 Task: Set the pull request check failure for the repository "JS" to None.
Action: Mouse moved to (969, 191)
Screenshot: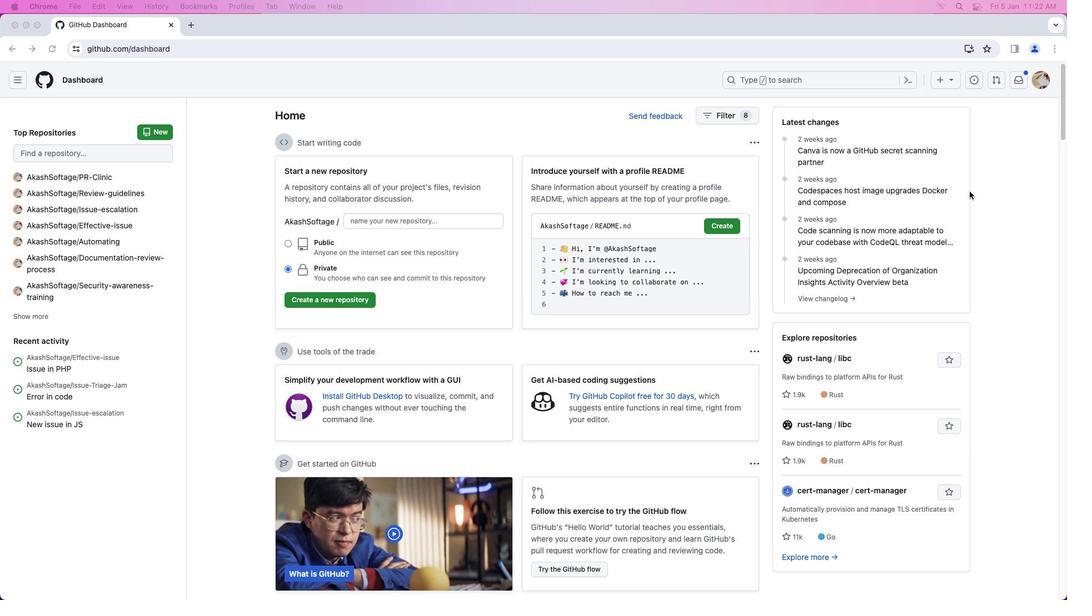 
Action: Mouse pressed left at (969, 191)
Screenshot: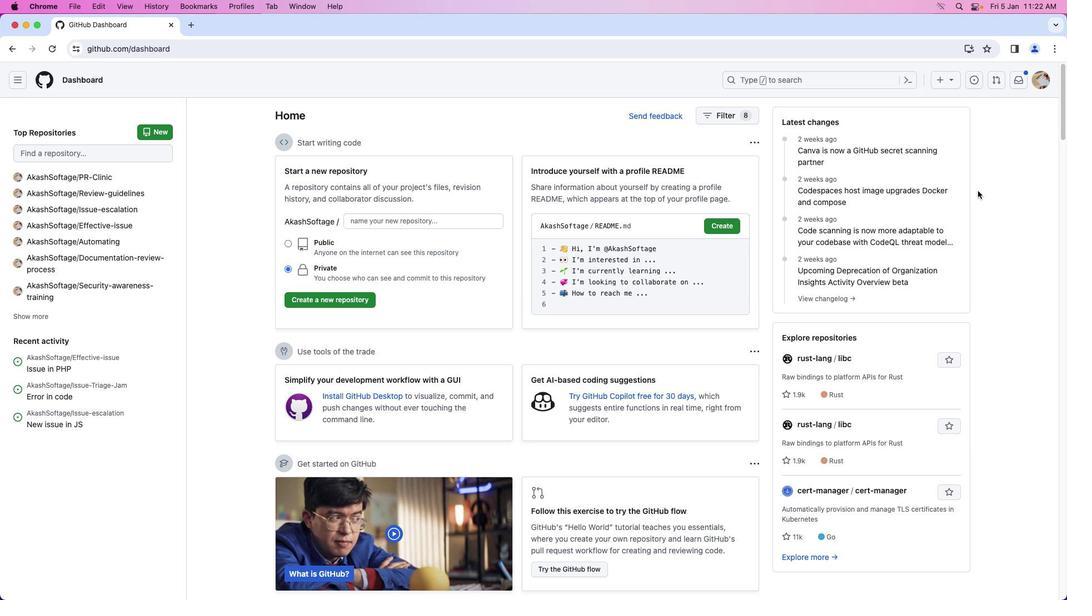 
Action: Mouse moved to (1041, 83)
Screenshot: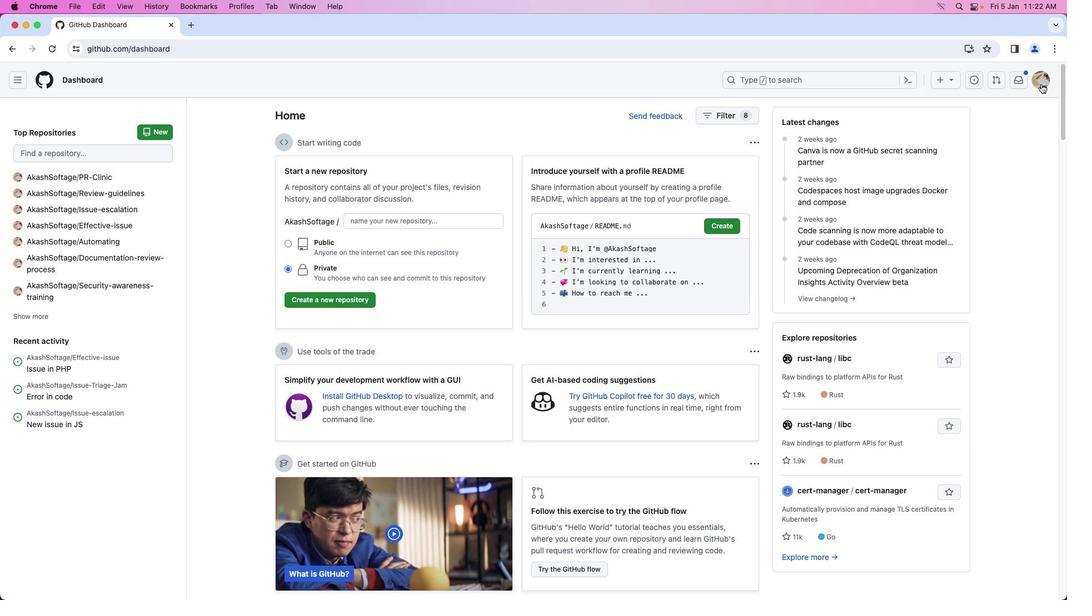 
Action: Mouse pressed left at (1041, 83)
Screenshot: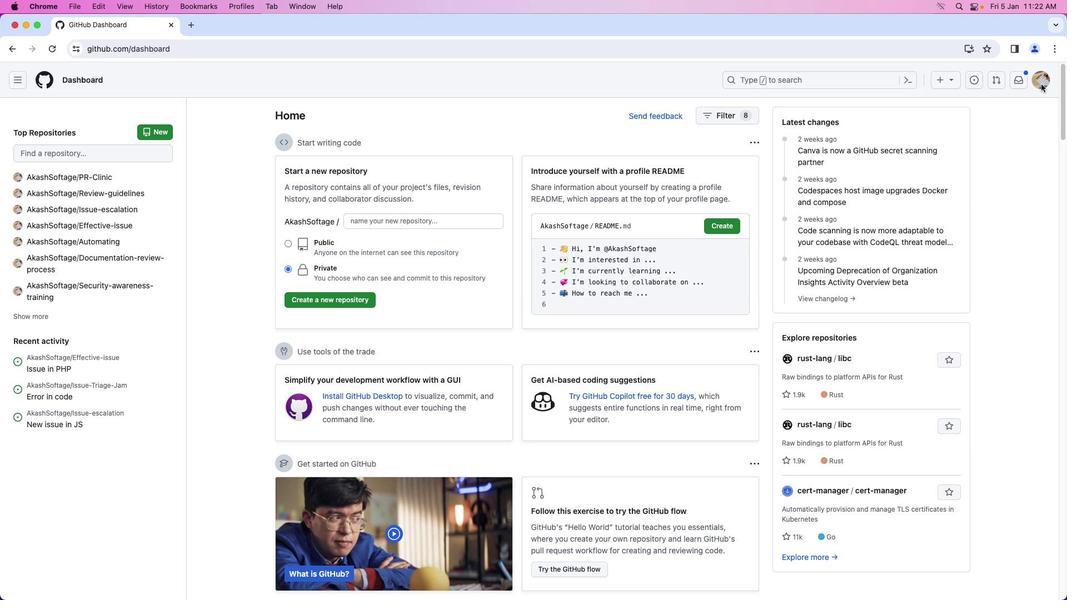 
Action: Mouse moved to (983, 181)
Screenshot: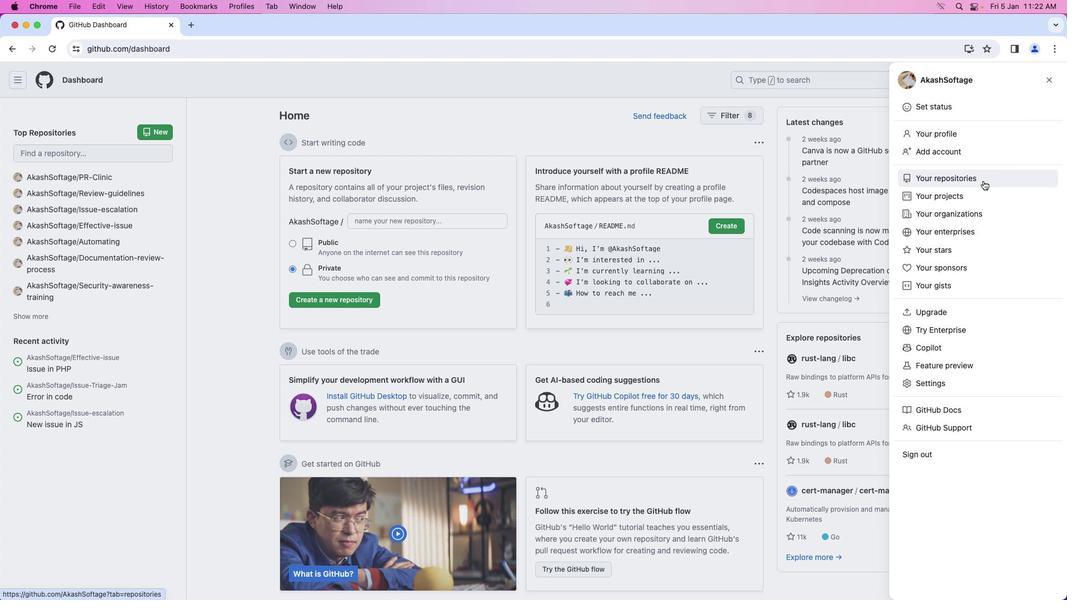 
Action: Mouse pressed left at (983, 181)
Screenshot: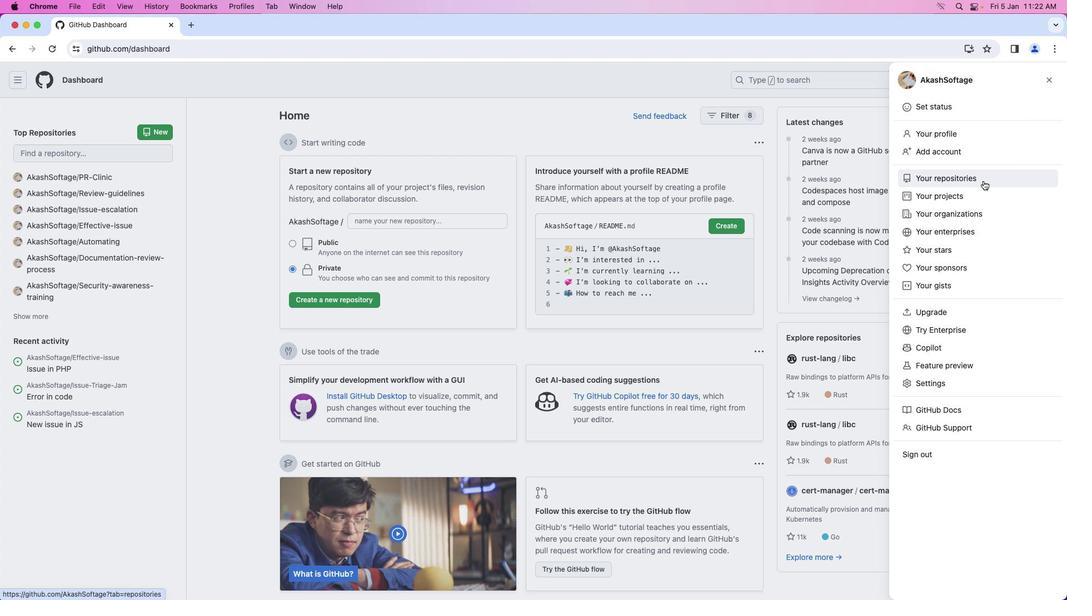 
Action: Mouse moved to (380, 185)
Screenshot: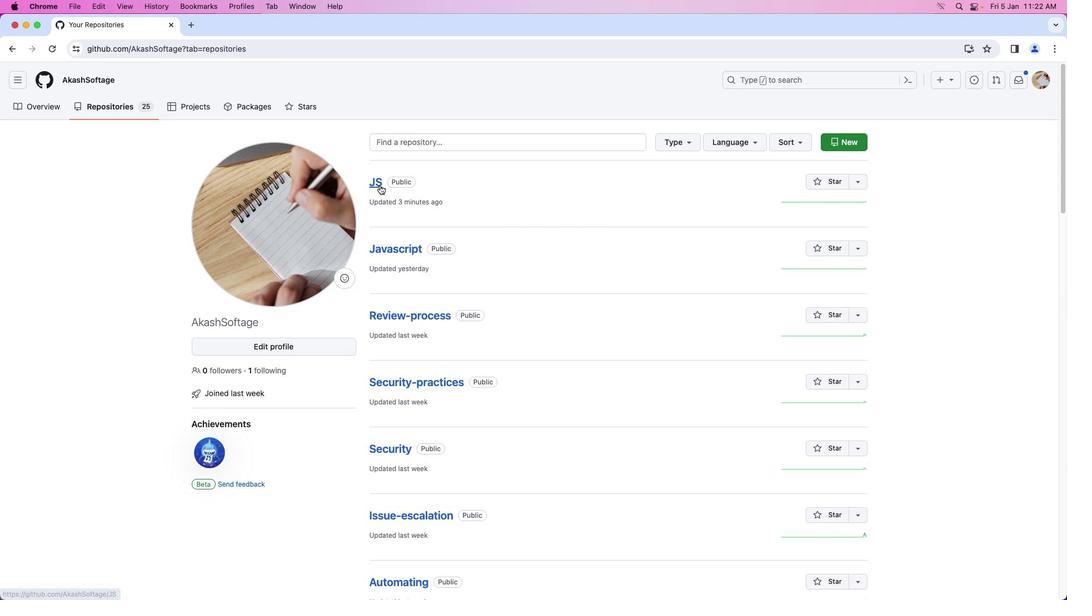 
Action: Mouse pressed left at (380, 185)
Screenshot: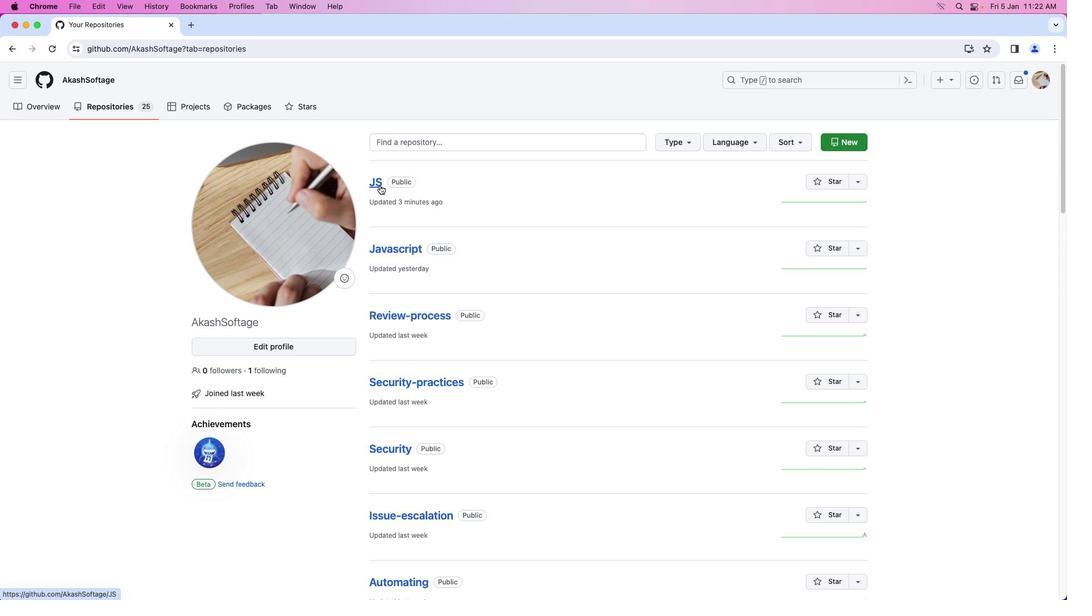 
Action: Mouse moved to (480, 112)
Screenshot: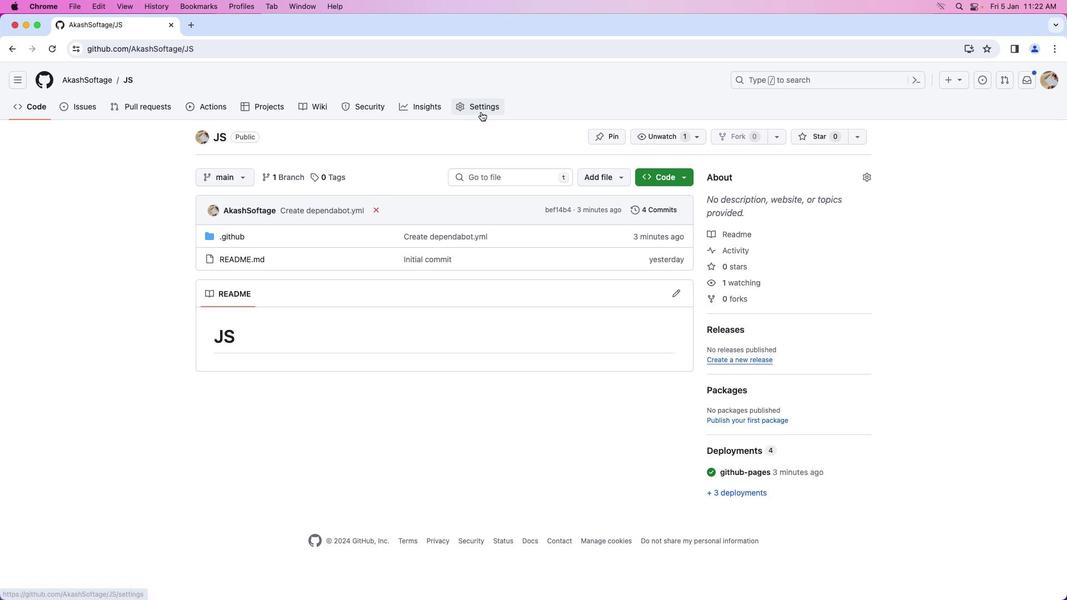 
Action: Mouse pressed left at (480, 112)
Screenshot: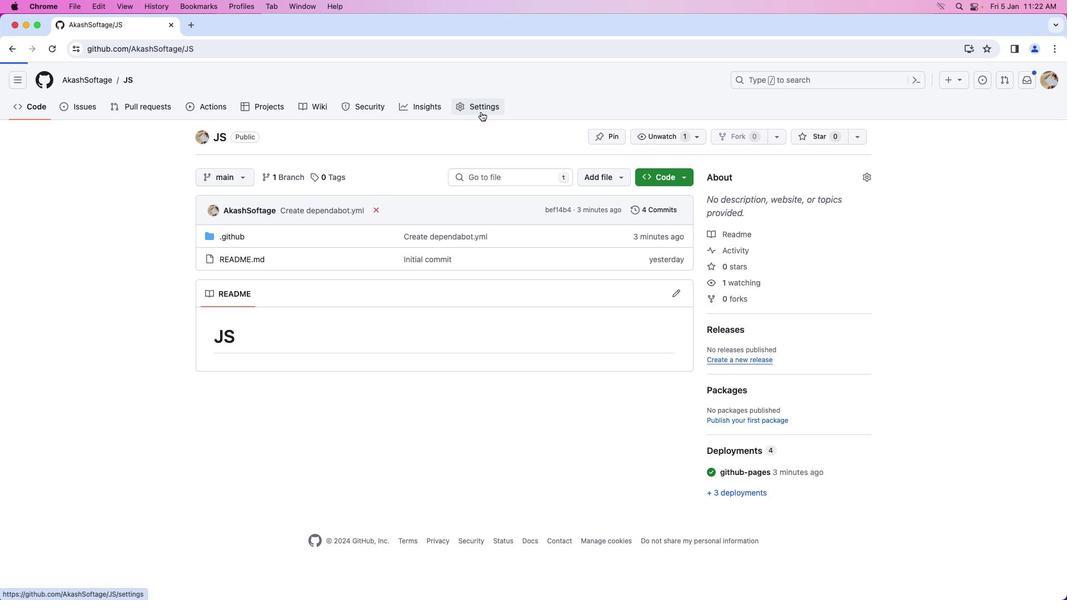 
Action: Mouse moved to (265, 417)
Screenshot: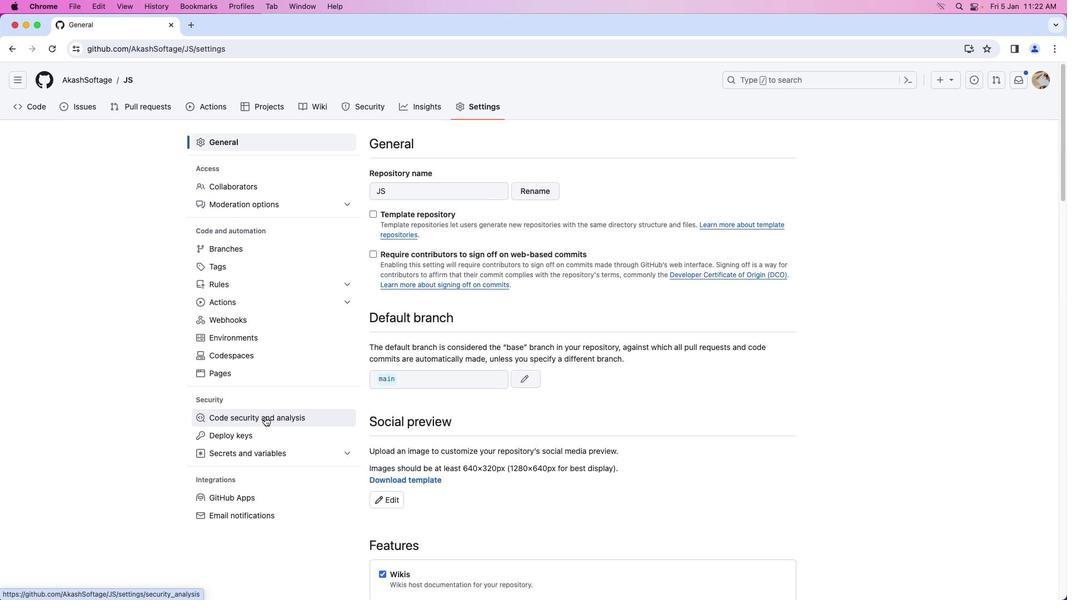 
Action: Mouse pressed left at (265, 417)
Screenshot: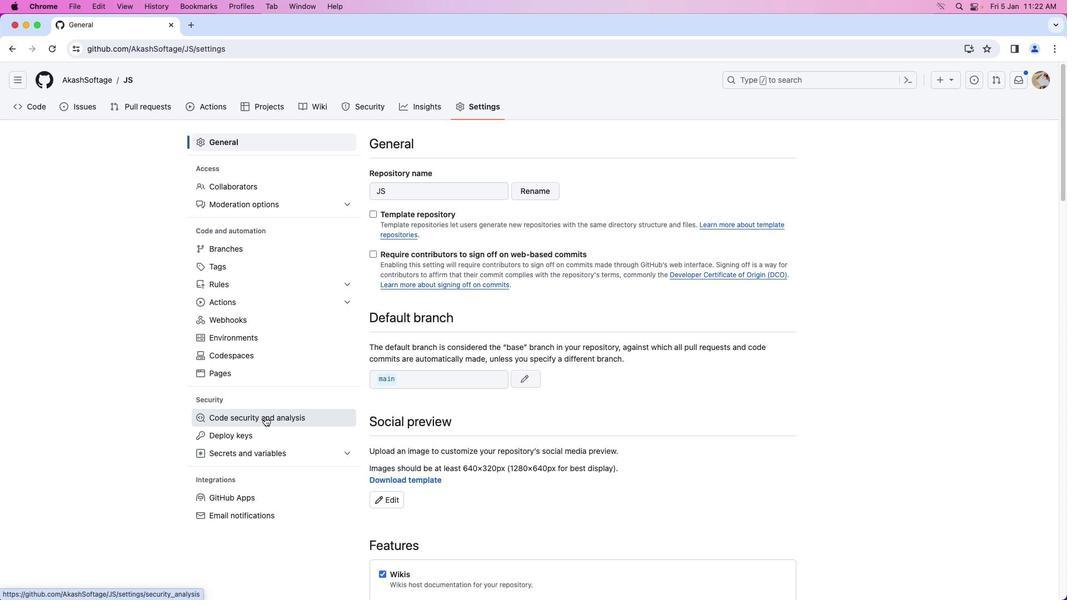 
Action: Mouse moved to (533, 404)
Screenshot: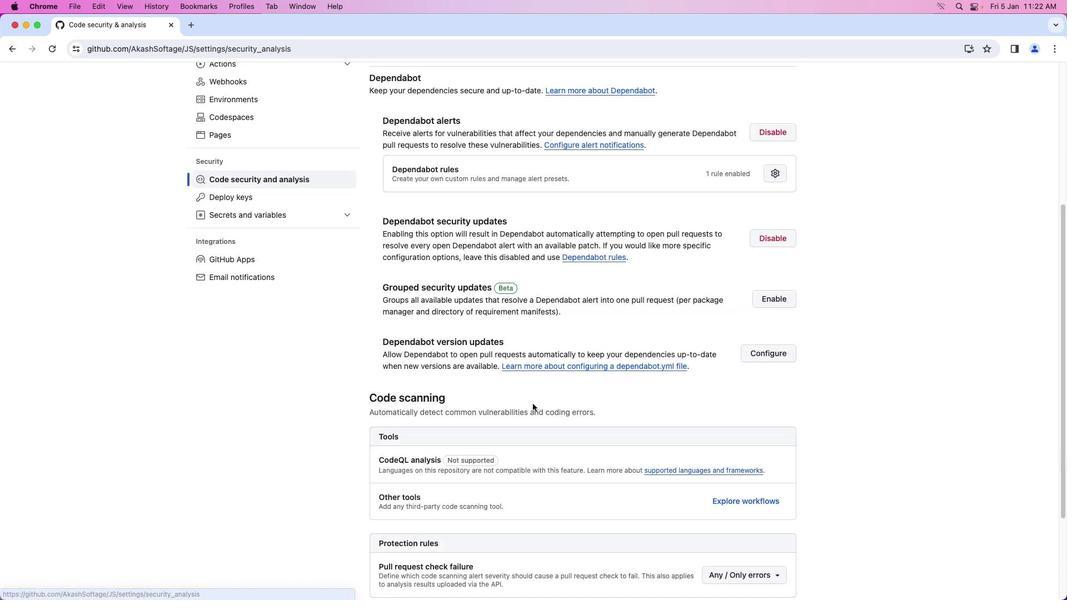 
Action: Mouse scrolled (533, 404) with delta (0, 0)
Screenshot: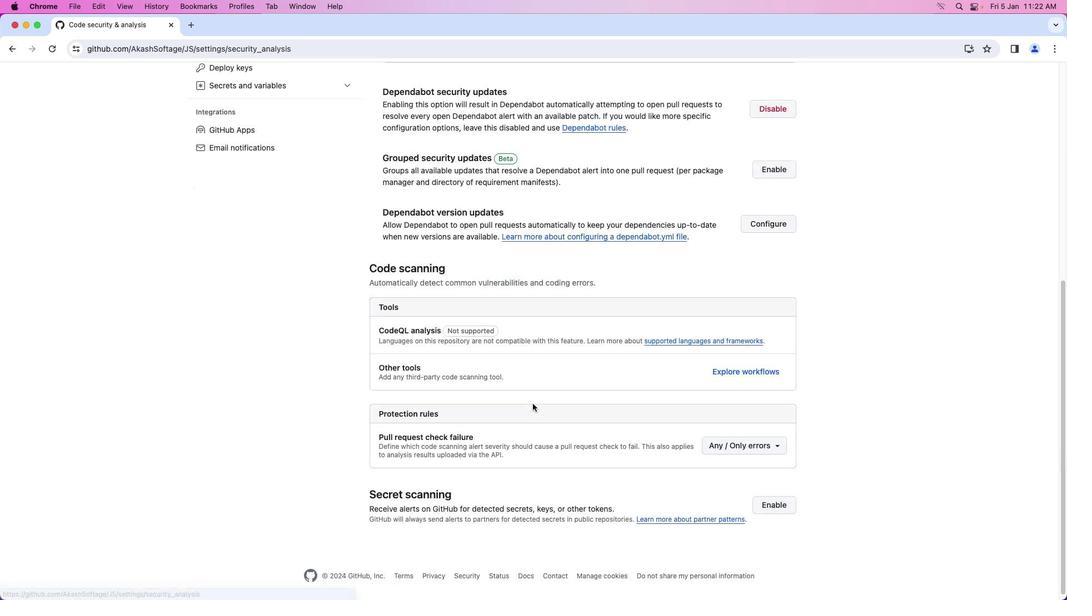 
Action: Mouse scrolled (533, 404) with delta (0, 0)
Screenshot: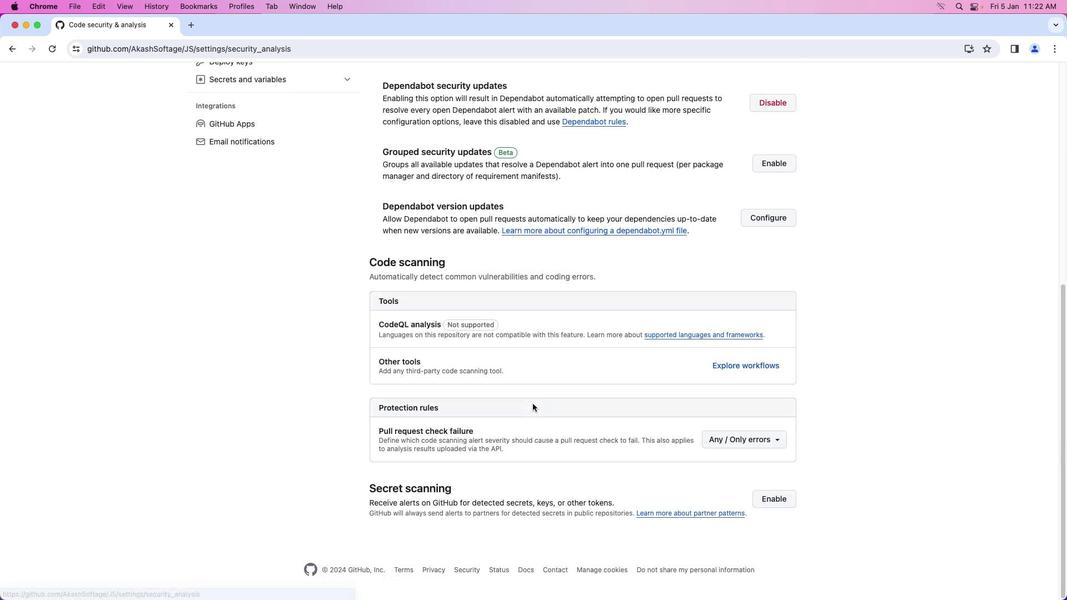 
Action: Mouse scrolled (533, 404) with delta (0, -1)
Screenshot: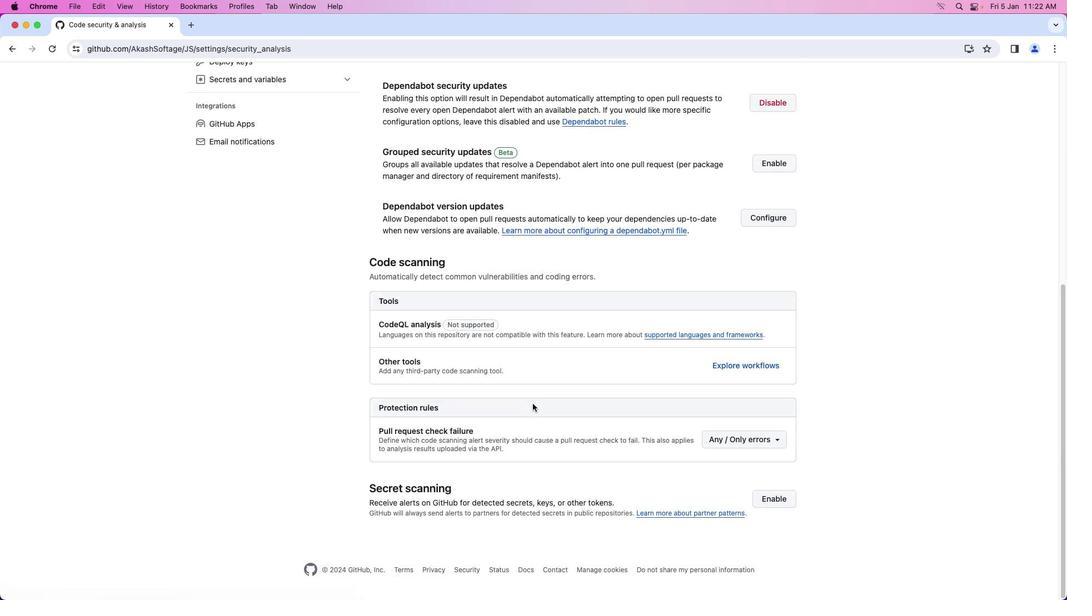 
Action: Mouse scrolled (533, 404) with delta (0, -2)
Screenshot: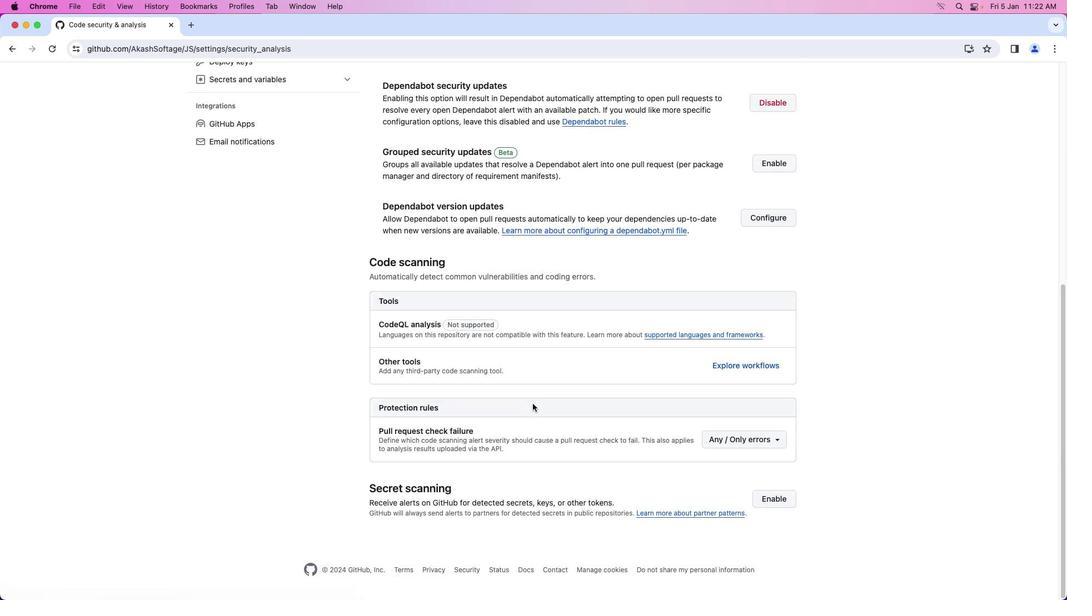 
Action: Mouse scrolled (533, 404) with delta (0, -3)
Screenshot: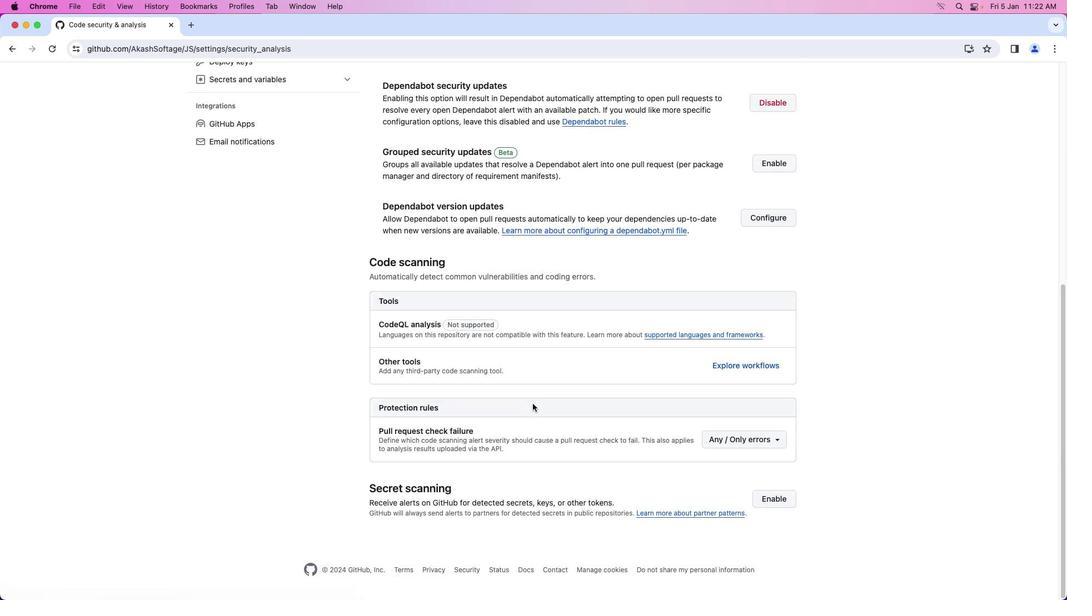 
Action: Mouse scrolled (533, 404) with delta (0, -3)
Screenshot: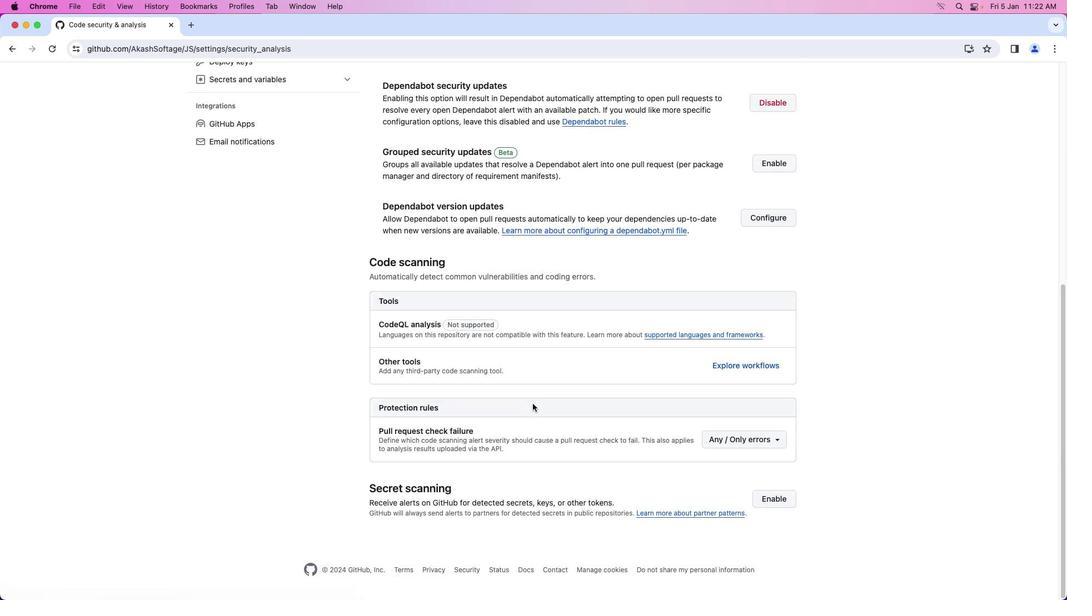 
Action: Mouse scrolled (533, 404) with delta (0, -3)
Screenshot: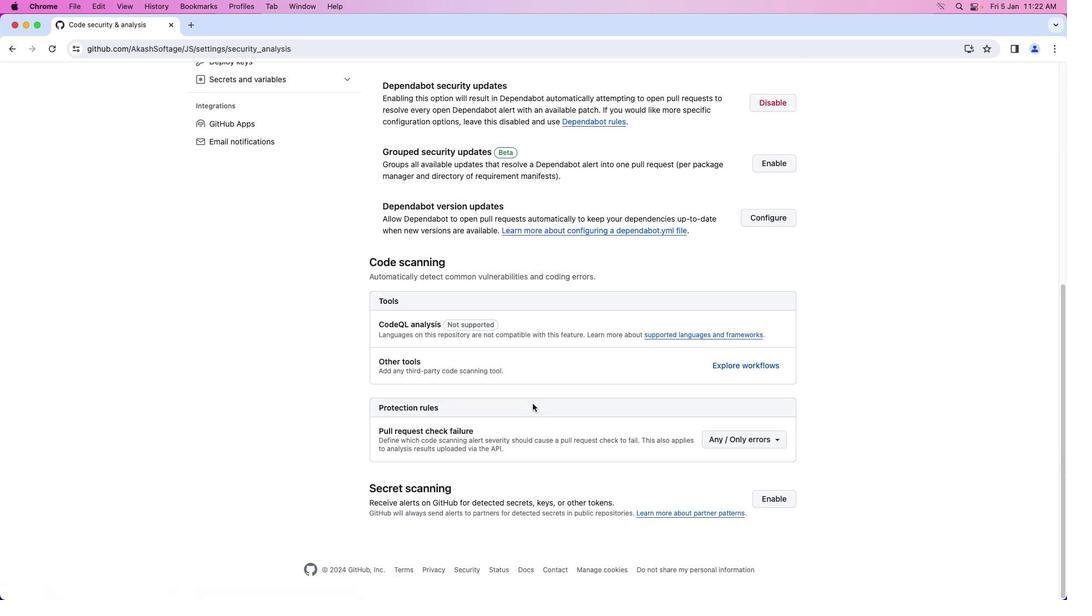 
Action: Mouse moved to (734, 440)
Screenshot: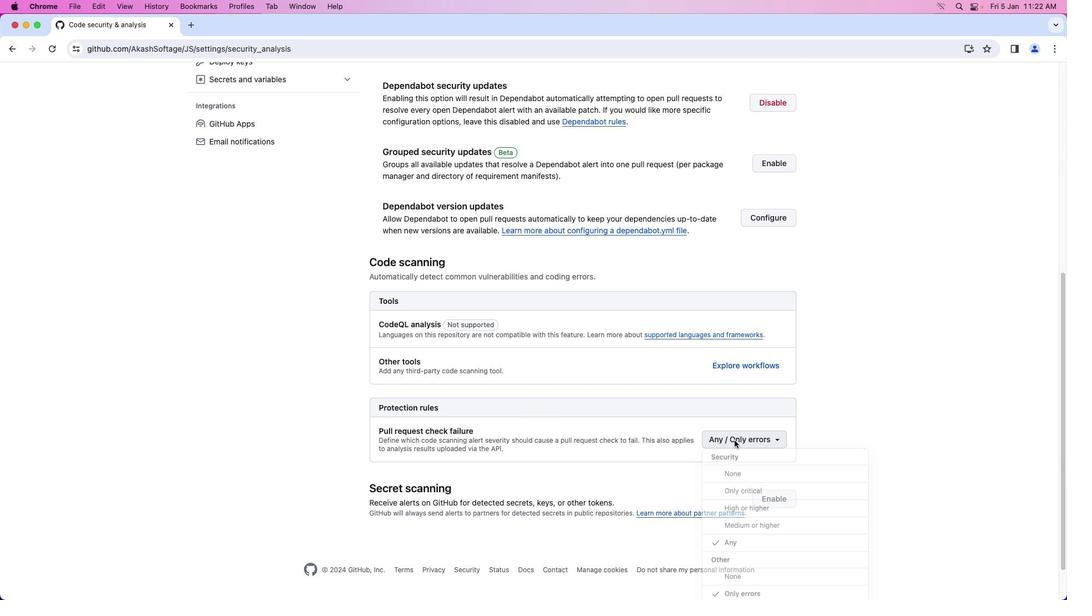 
Action: Mouse pressed left at (734, 440)
Screenshot: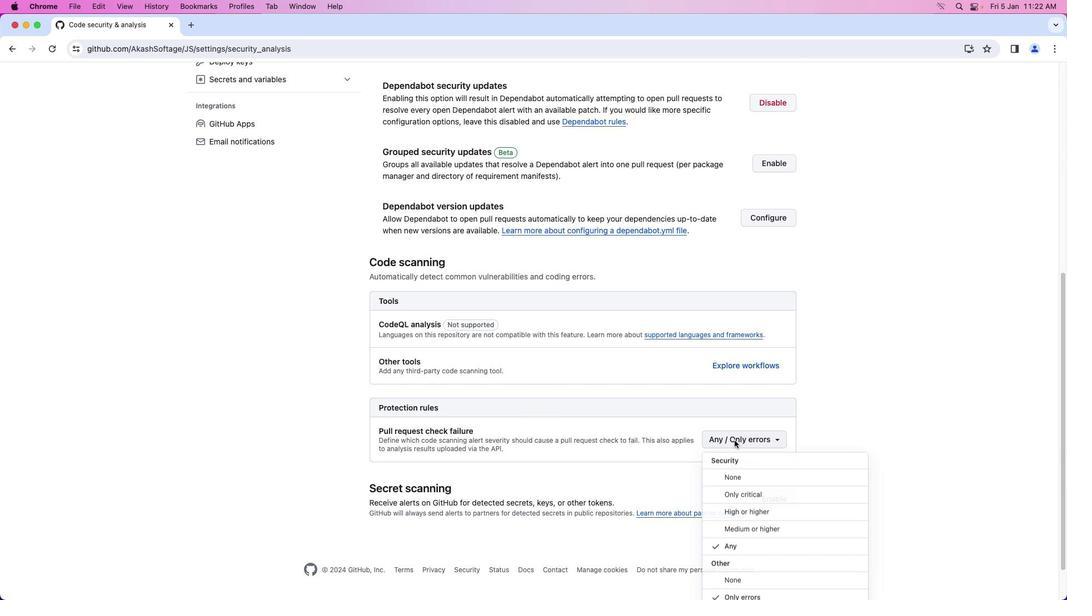 
Action: Mouse moved to (746, 476)
Screenshot: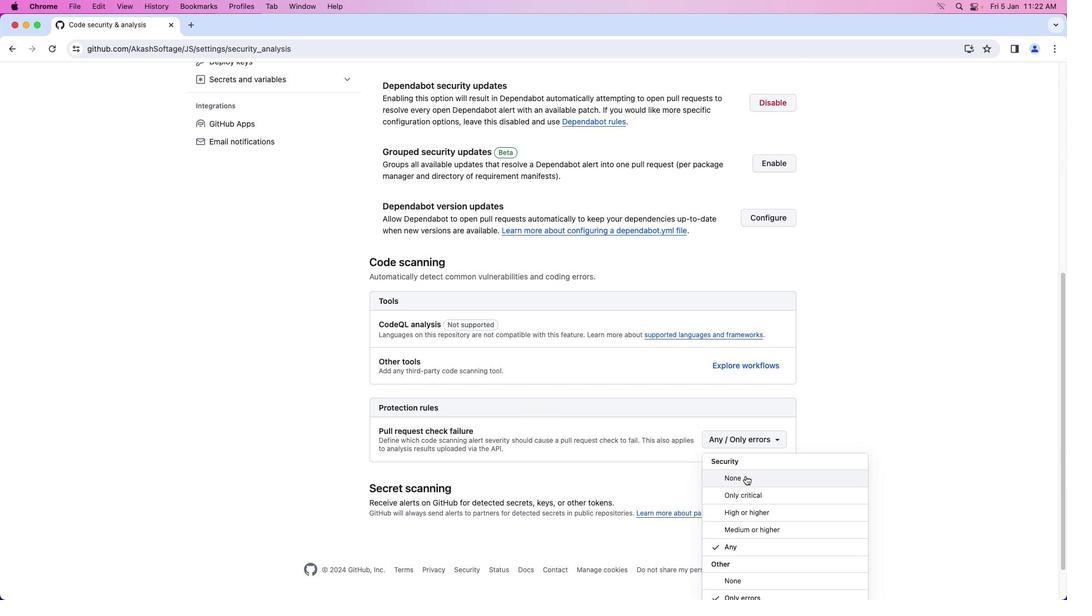 
Action: Mouse pressed left at (746, 476)
Screenshot: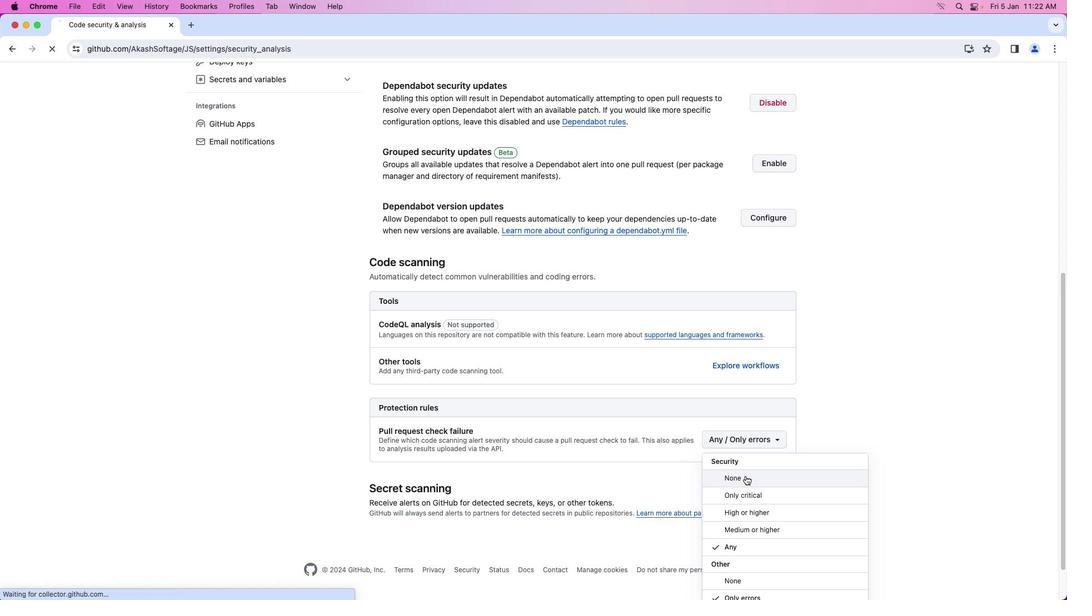 
Action: Mouse moved to (847, 485)
Screenshot: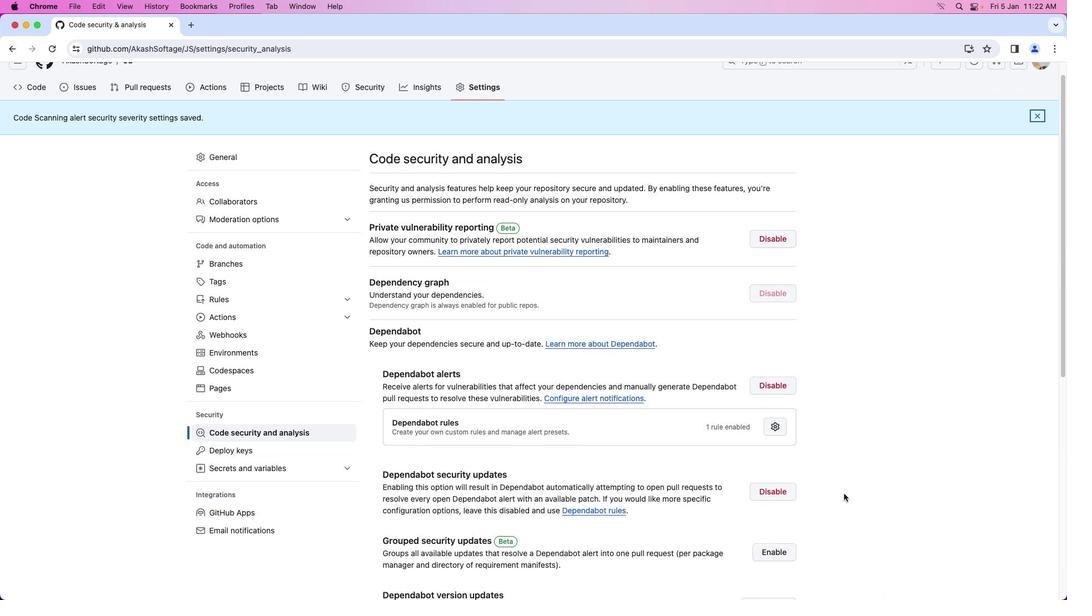
Action: Mouse scrolled (847, 485) with delta (0, 0)
Screenshot: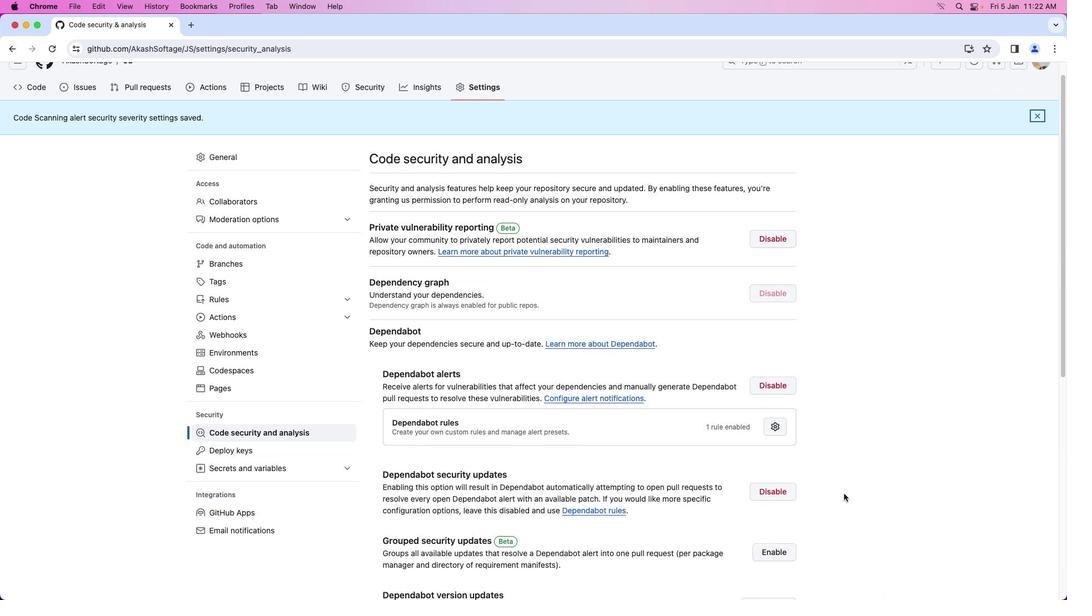 
Action: Mouse moved to (844, 493)
Screenshot: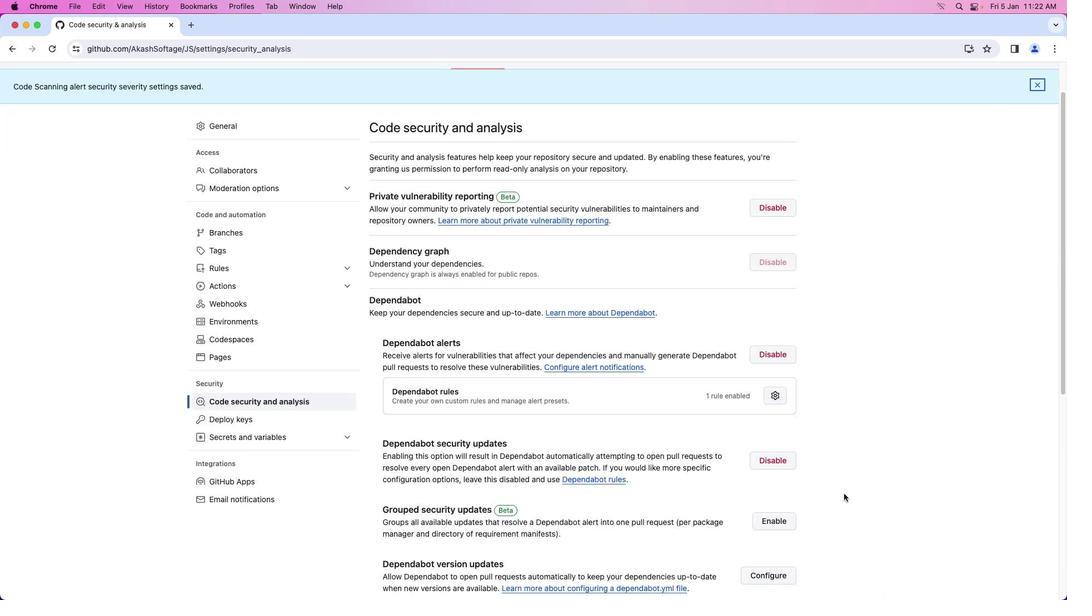 
Action: Mouse scrolled (844, 493) with delta (0, 0)
Screenshot: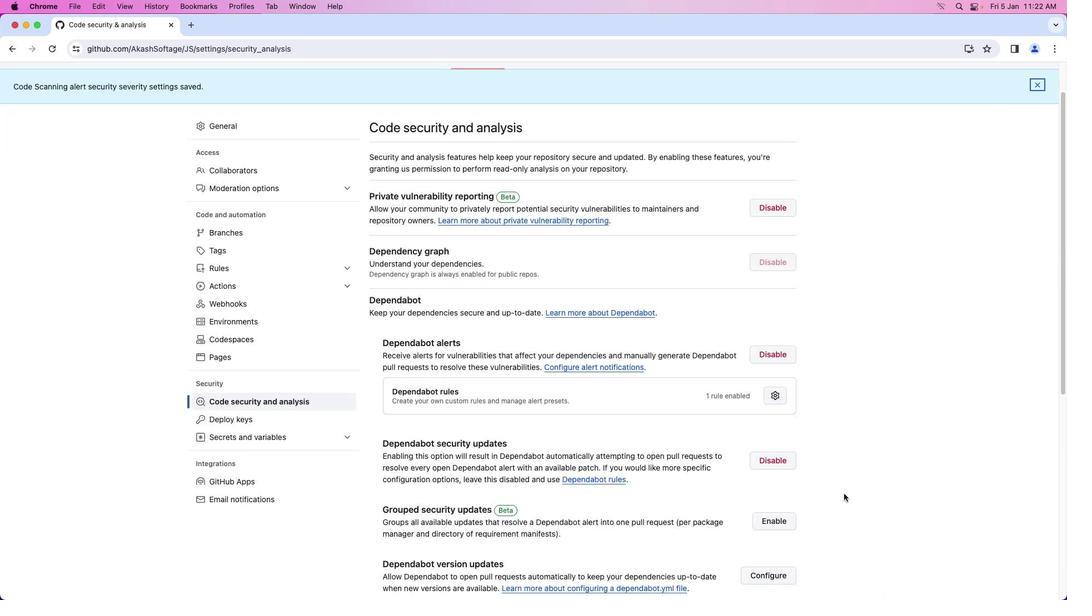 
Action: Mouse moved to (844, 494)
Screenshot: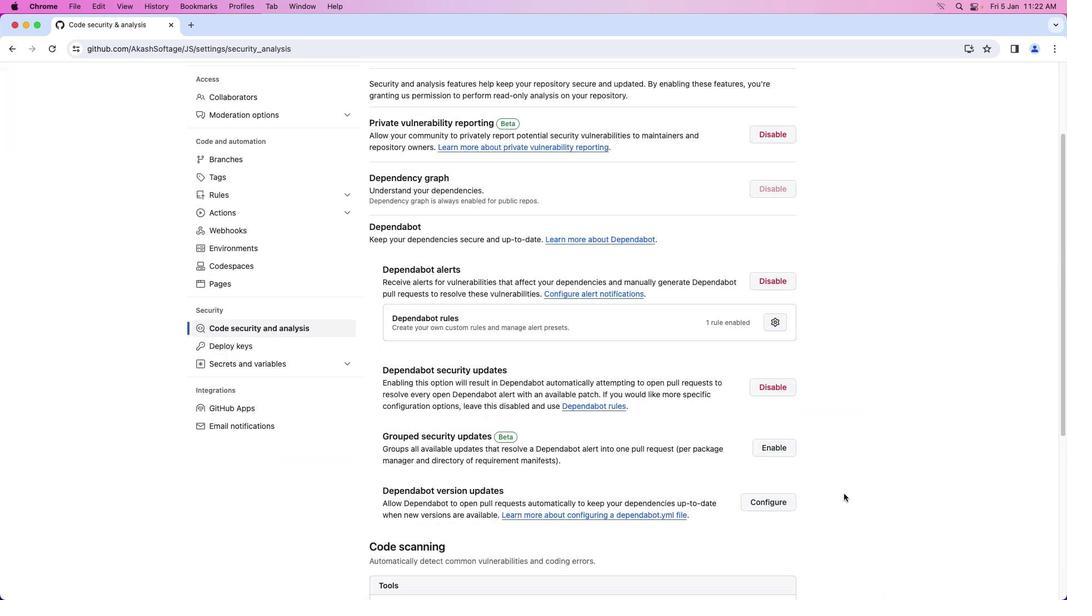 
Action: Mouse scrolled (844, 494) with delta (0, -1)
Screenshot: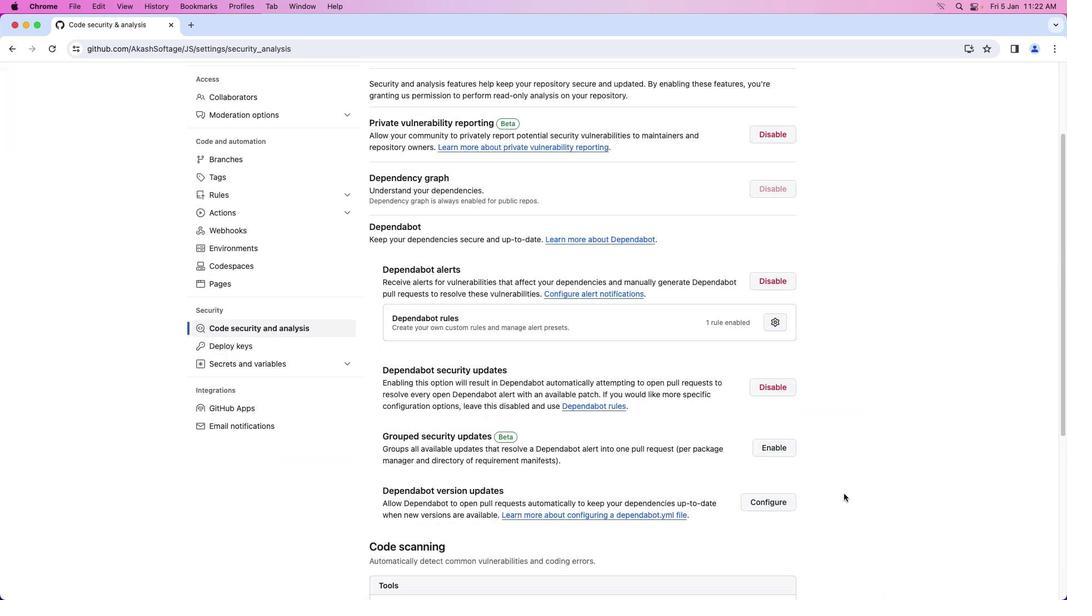 
Action: Mouse moved to (843, 494)
Screenshot: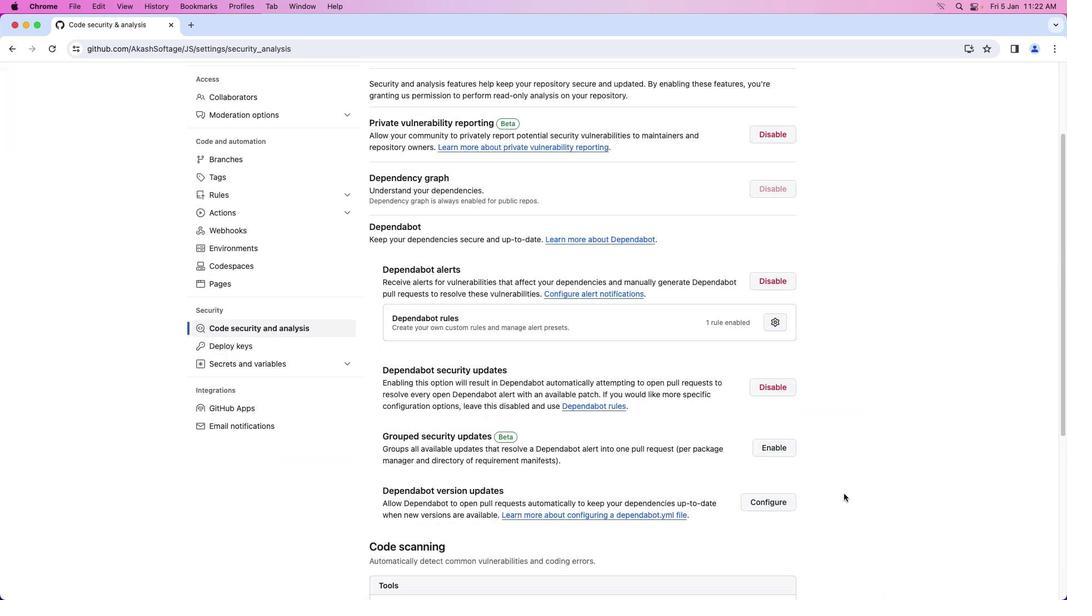 
Action: Mouse scrolled (843, 494) with delta (0, -2)
Screenshot: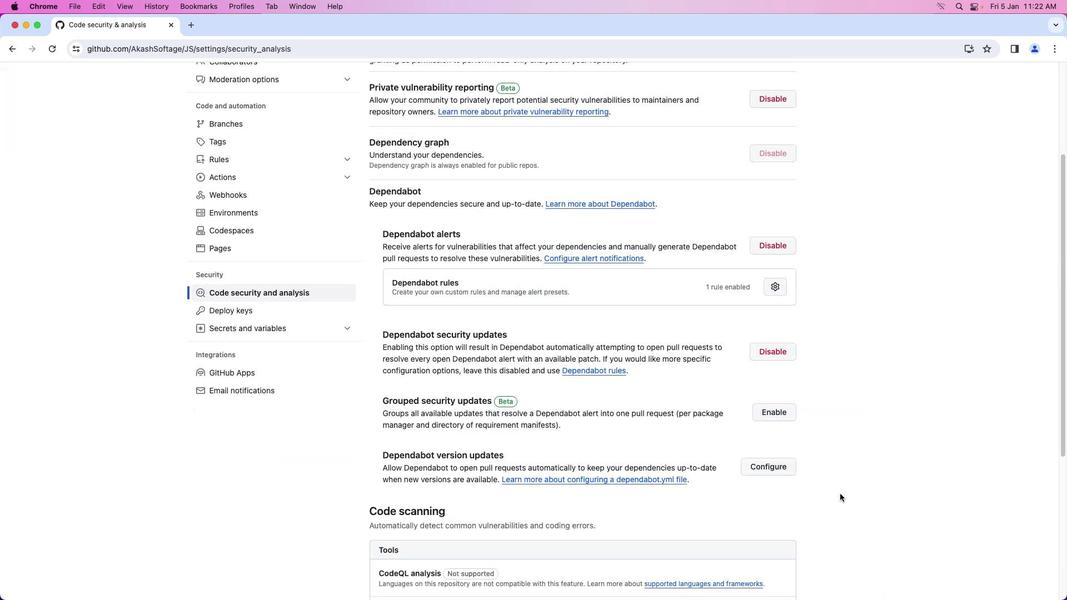 
Action: Mouse moved to (754, 503)
Screenshot: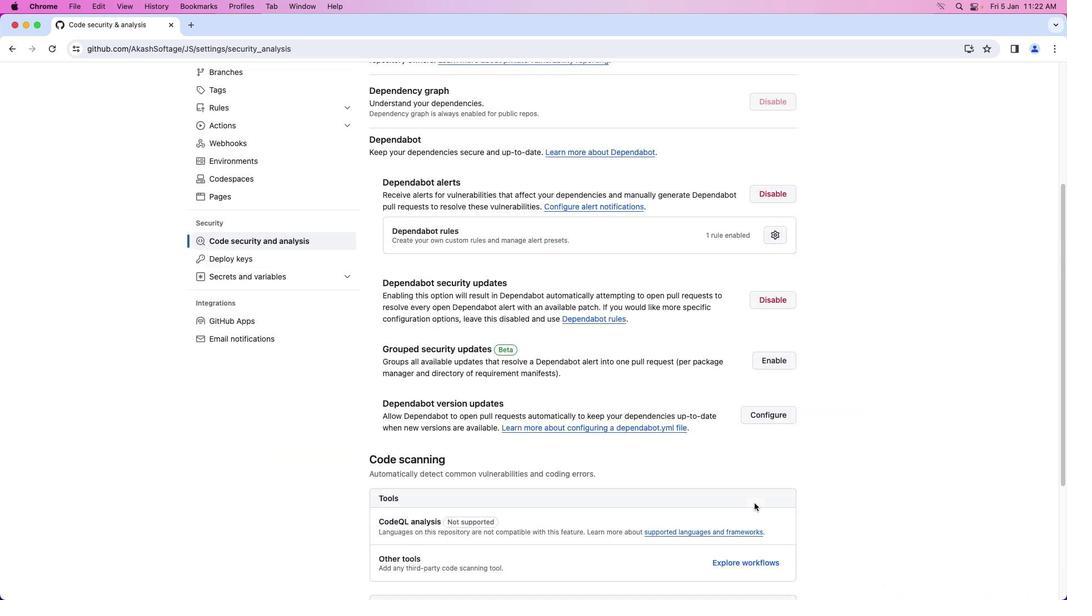 
Action: Mouse scrolled (754, 503) with delta (0, 0)
Screenshot: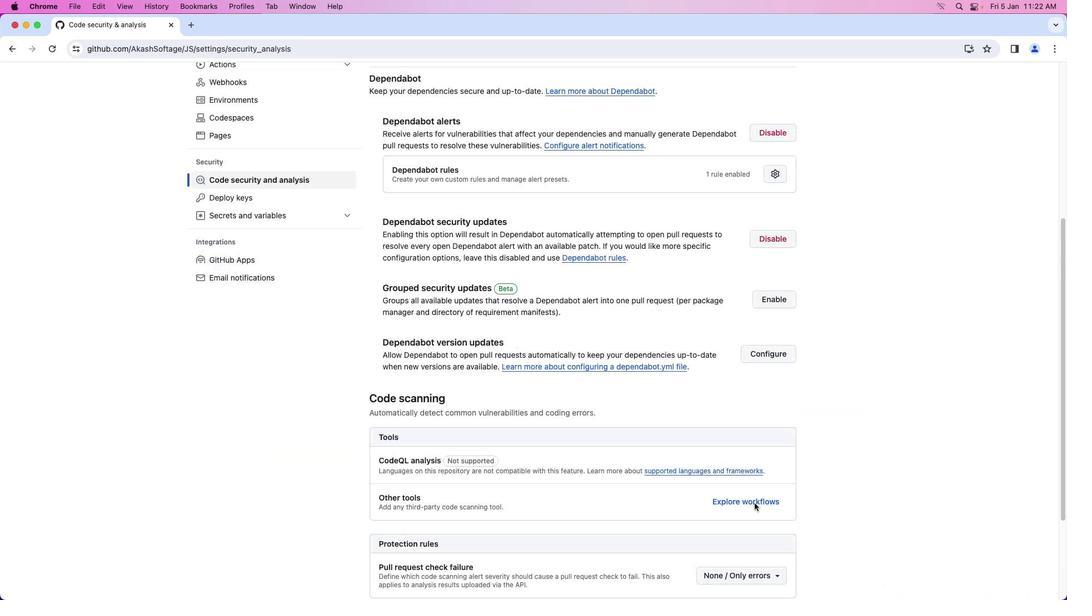 
Action: Mouse moved to (754, 503)
Screenshot: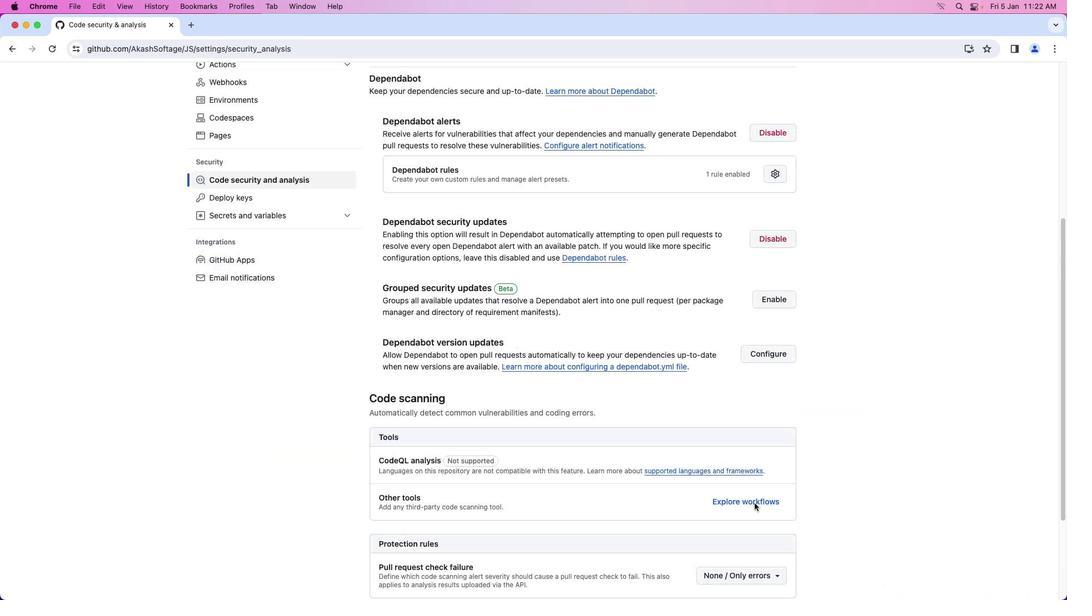 
Action: Mouse scrolled (754, 503) with delta (0, 0)
Screenshot: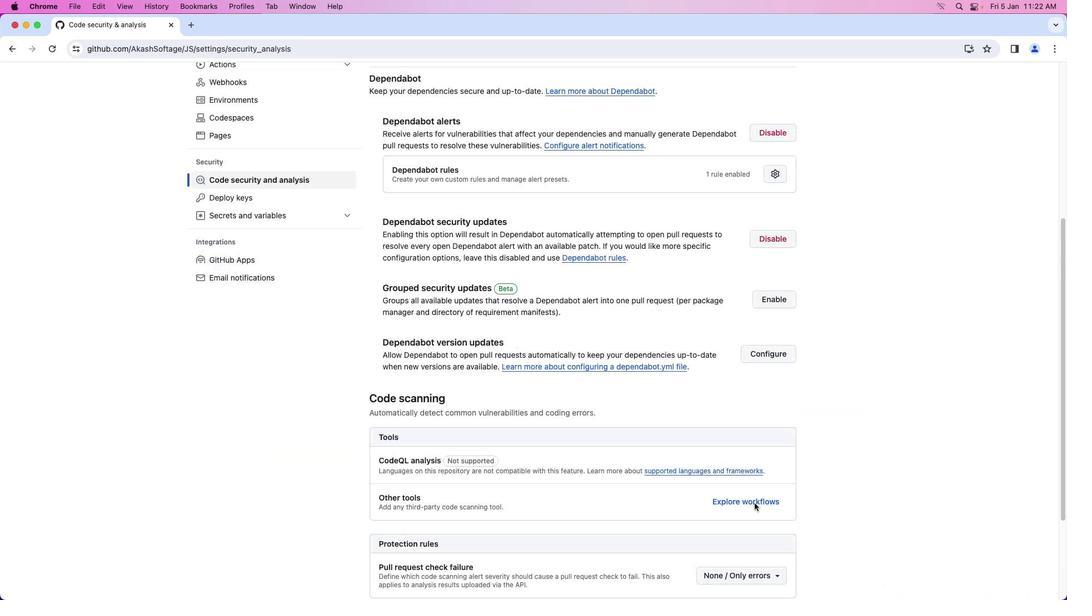 
Action: Mouse moved to (754, 503)
Screenshot: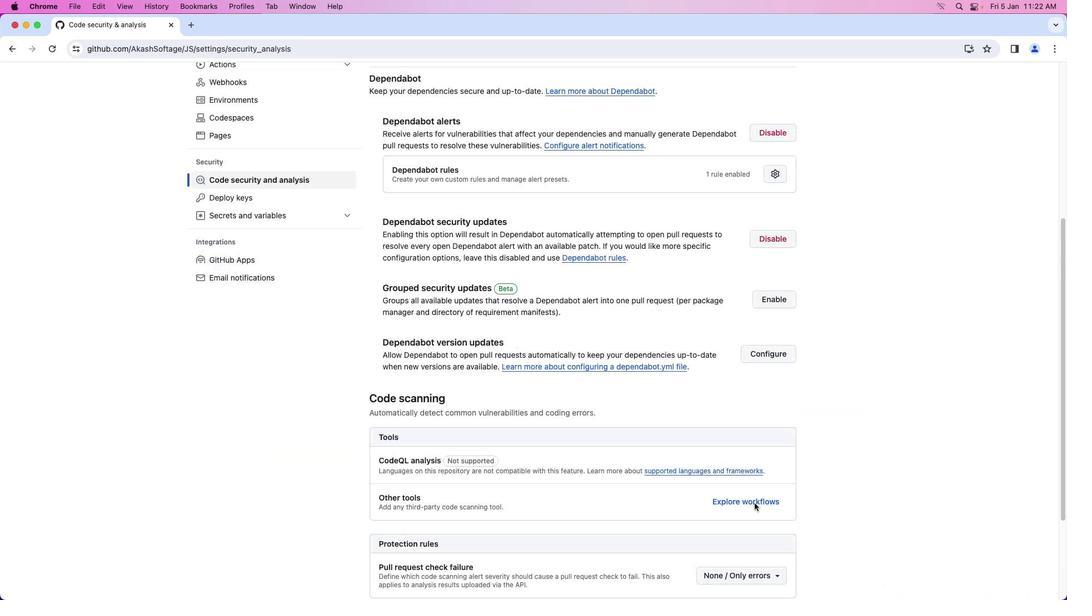 
Action: Mouse scrolled (754, 503) with delta (0, -1)
Screenshot: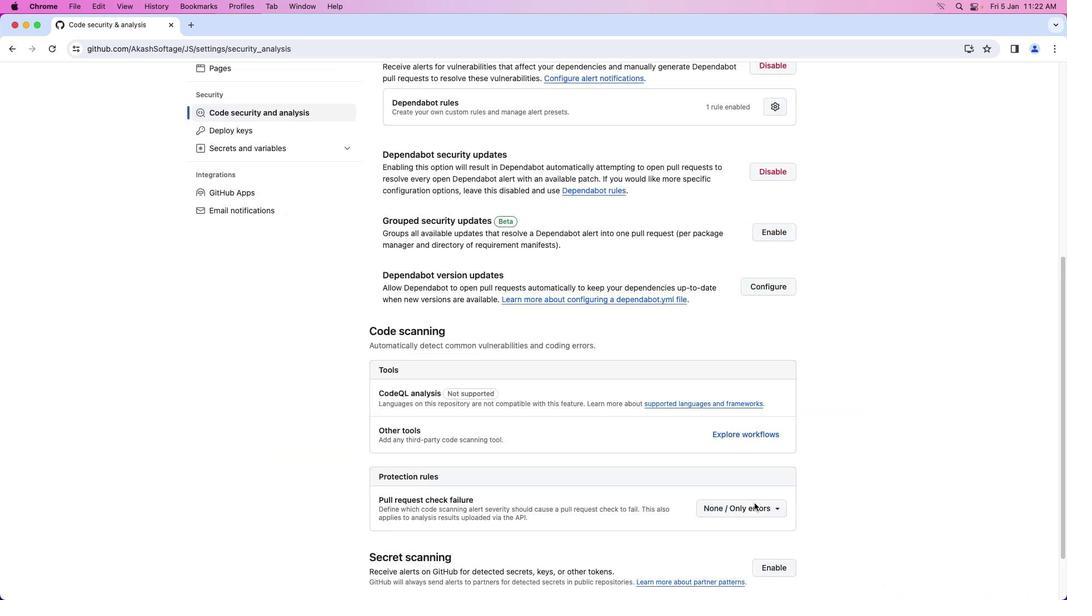 
Action: Mouse scrolled (754, 503) with delta (0, -2)
Screenshot: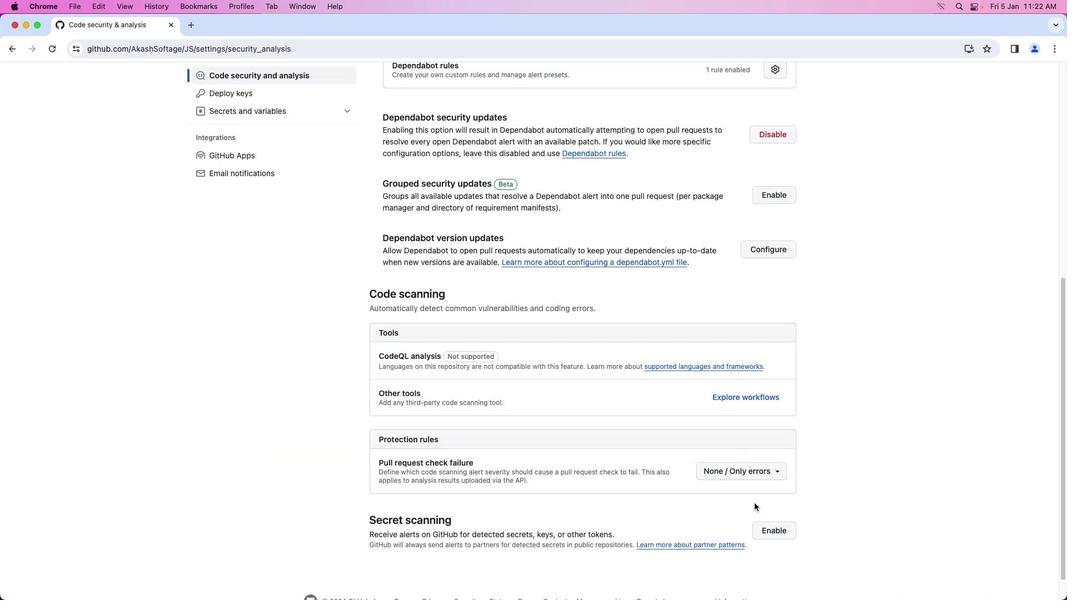 
Action: Mouse moved to (910, 440)
Screenshot: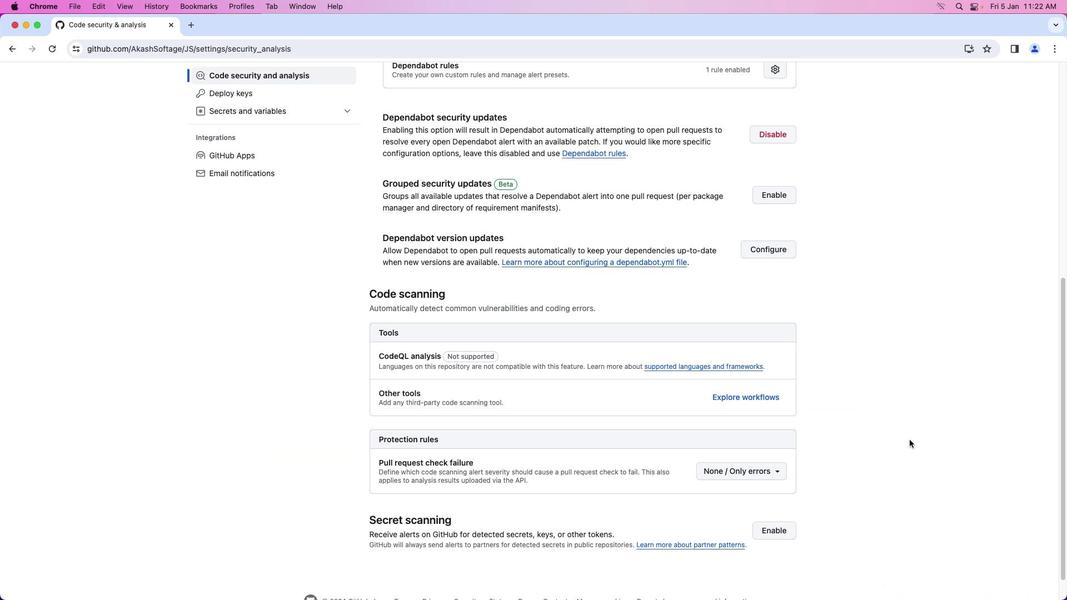 
Action: Mouse pressed left at (910, 440)
Screenshot: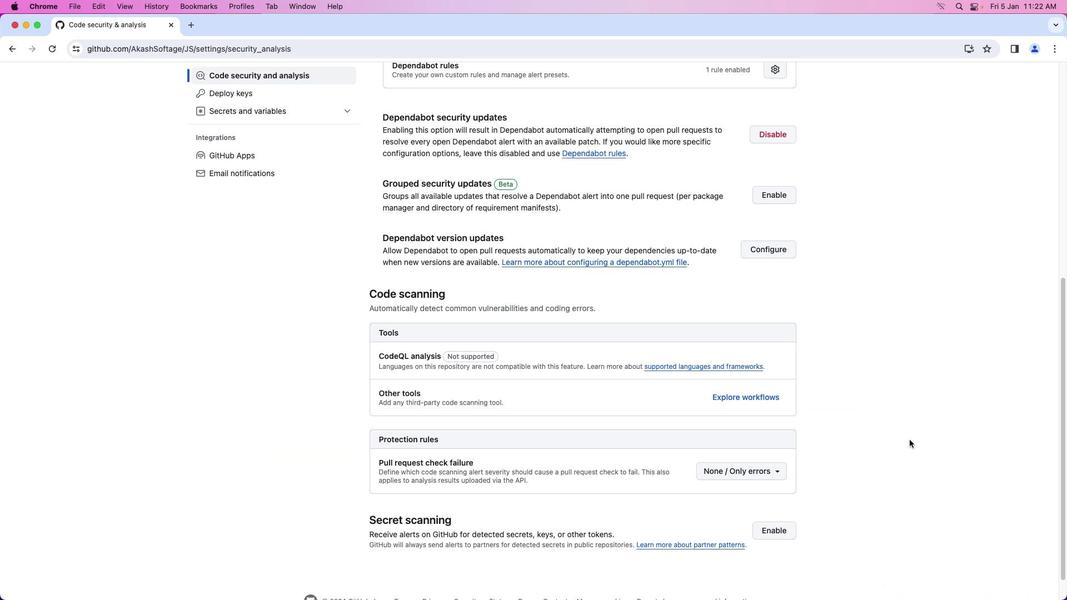
Action: Mouse moved to (908, 439)
Screenshot: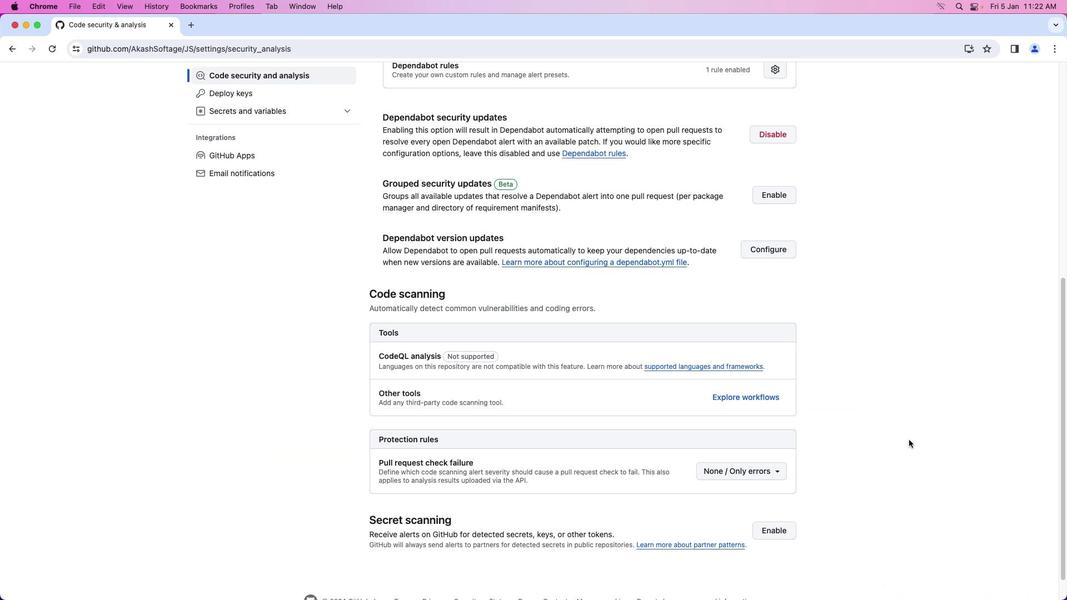 
